 Task: Create Card IT Infrastructure Planning in Board Team Collaboration Software to Workspace Business Incubators. Create Card Philosophy Conference Review in Board Social Media Community Management to Workspace Business Incubators. Create Card IT Infrastructure Execution in Board Market Analysis for Industry Trend Identification to Workspace Business Incubators
Action: Mouse moved to (230, 162)
Screenshot: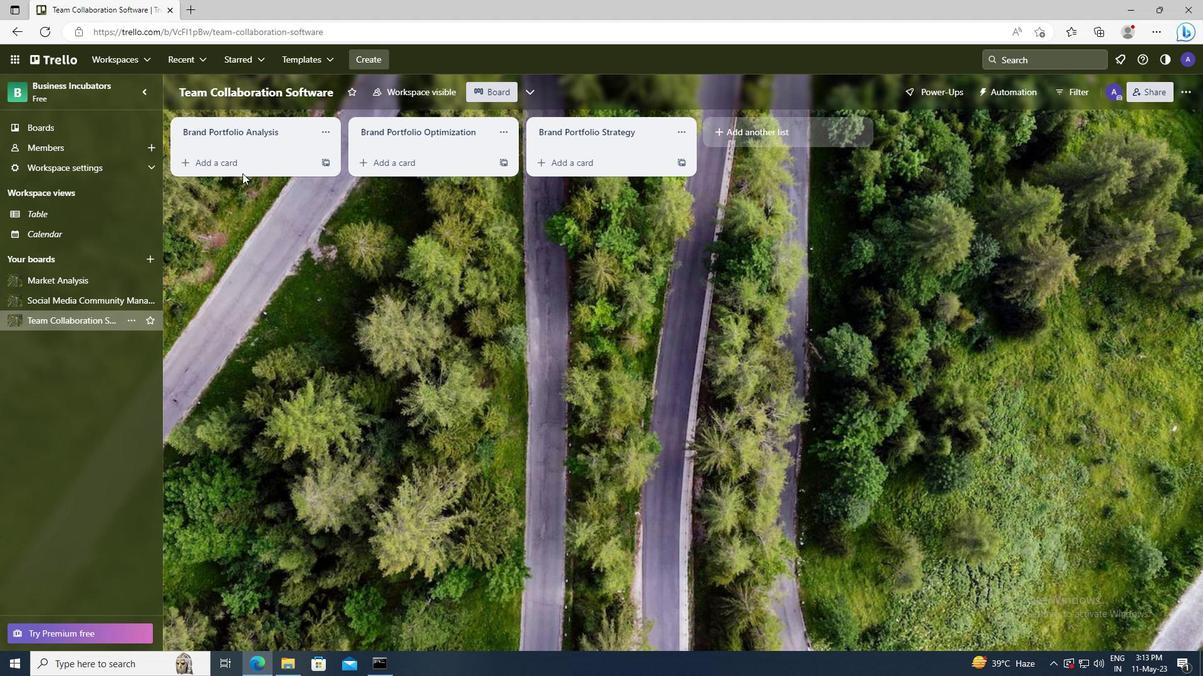 
Action: Mouse pressed left at (230, 162)
Screenshot: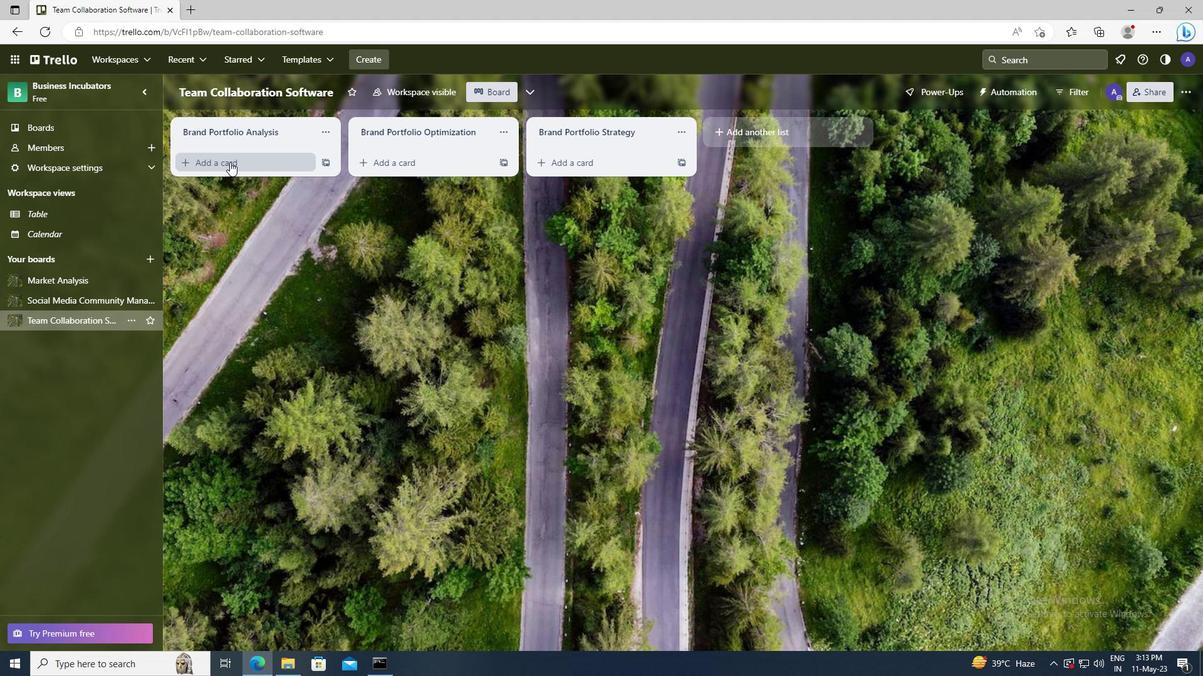 
Action: Key pressed <Key.shift>IT<Key.space><Key.shift>INFRASTRUCTURE<Key.space><Key.shift>PLANNING
Screenshot: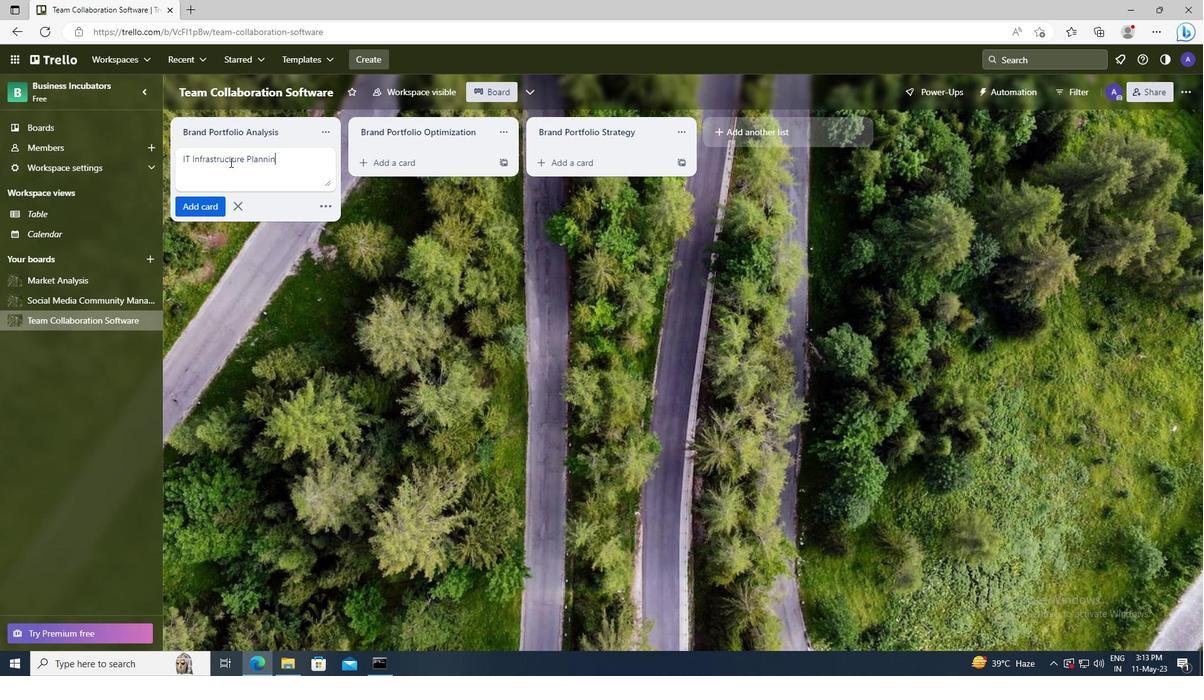 
Action: Mouse moved to (208, 202)
Screenshot: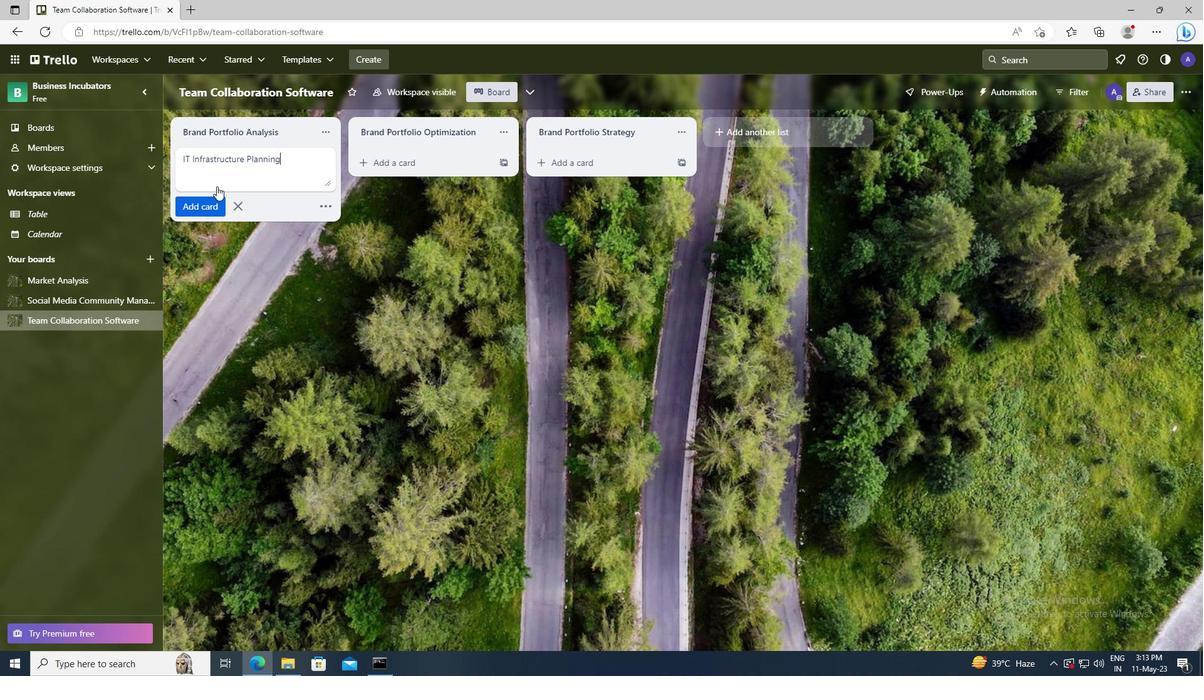 
Action: Mouse pressed left at (208, 202)
Screenshot: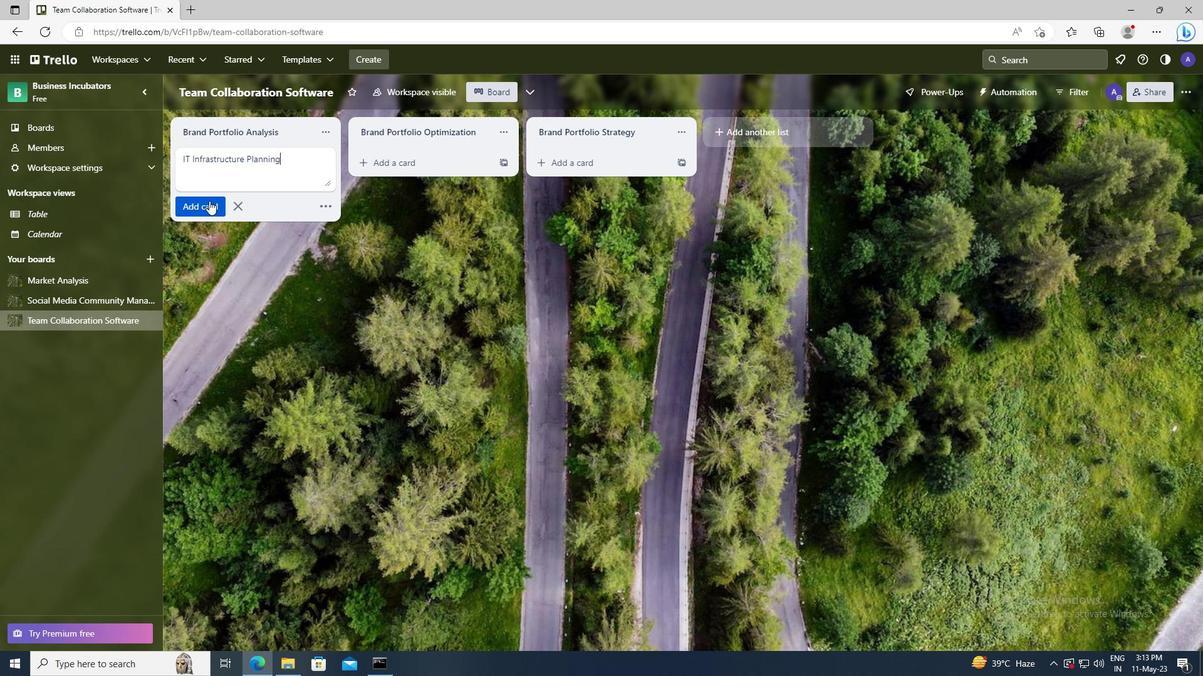 
Action: Mouse moved to (105, 300)
Screenshot: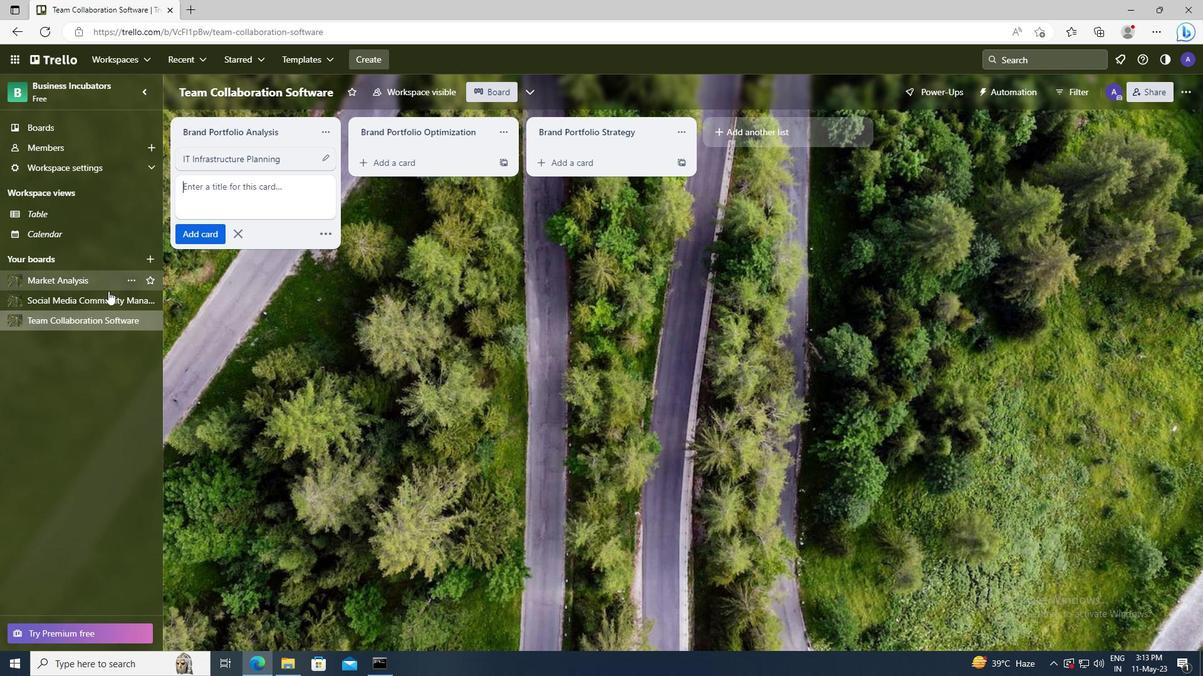 
Action: Mouse pressed left at (105, 300)
Screenshot: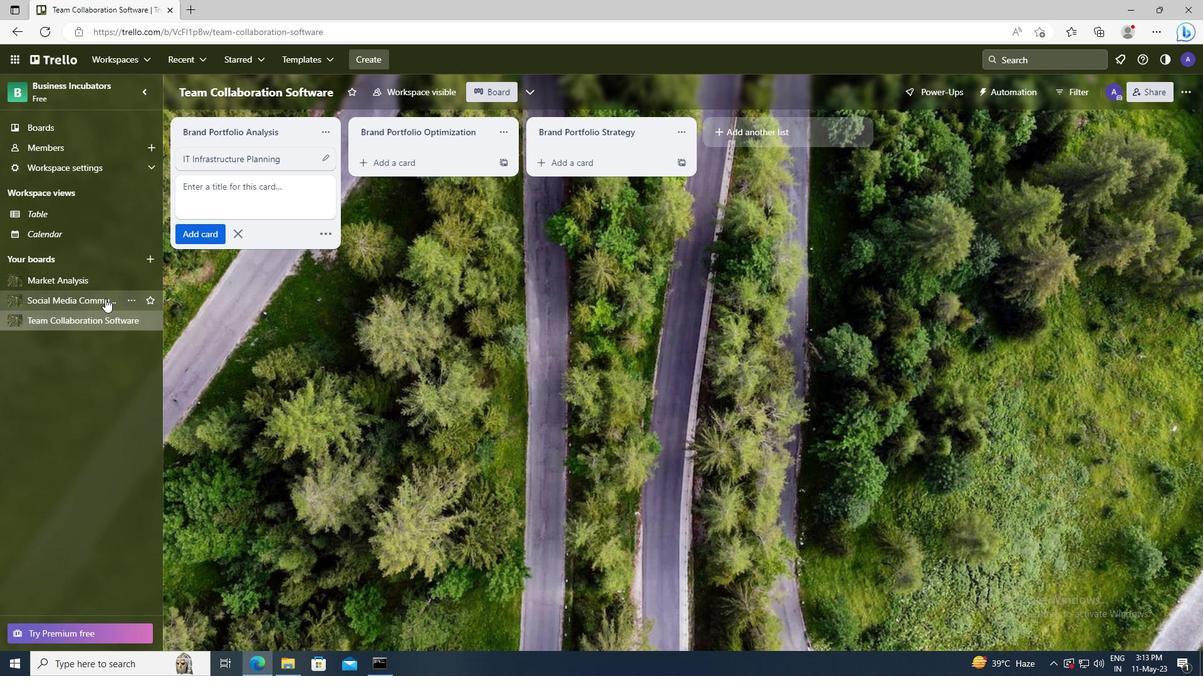 
Action: Mouse moved to (213, 164)
Screenshot: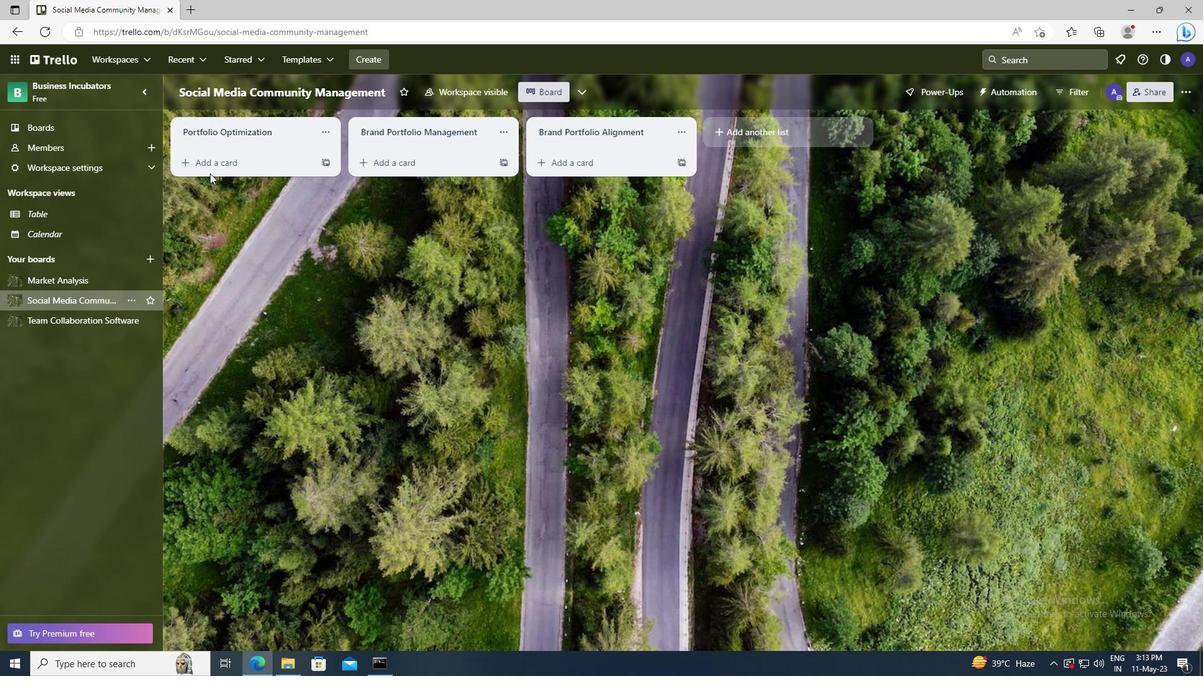 
Action: Mouse pressed left at (213, 164)
Screenshot: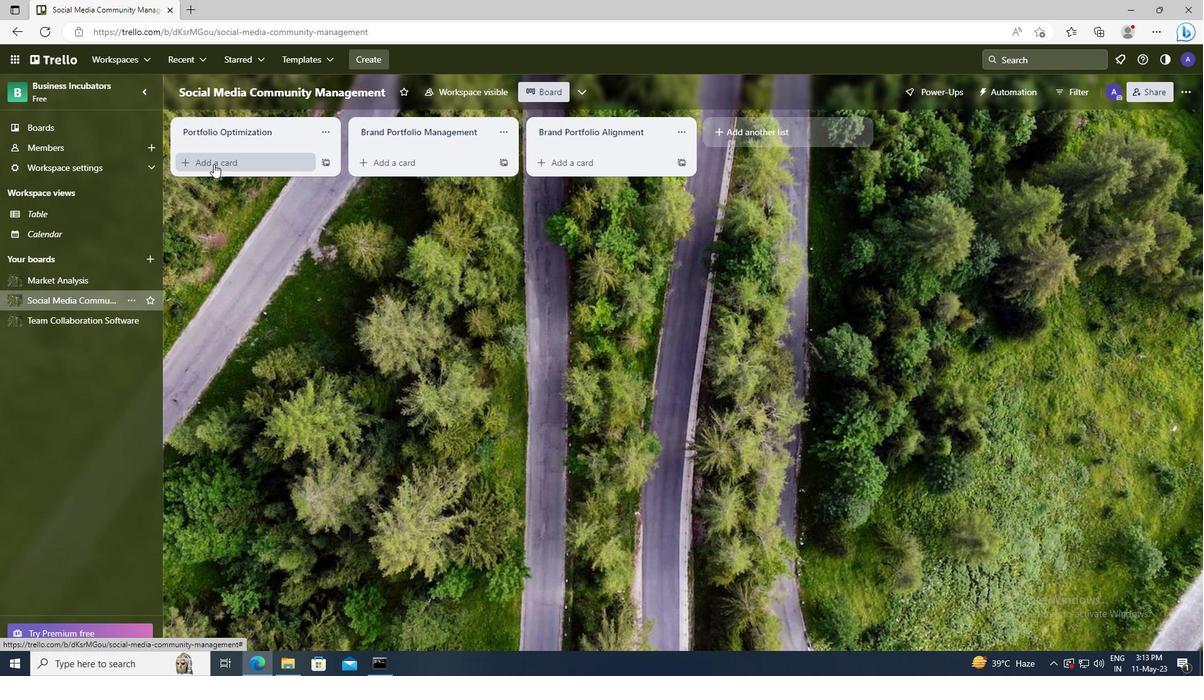
Action: Key pressed <Key.shift>PHILOSOPHY<Key.space><Key.shift>CONFERENCE<Key.space><Key.shift>REVIEW
Screenshot: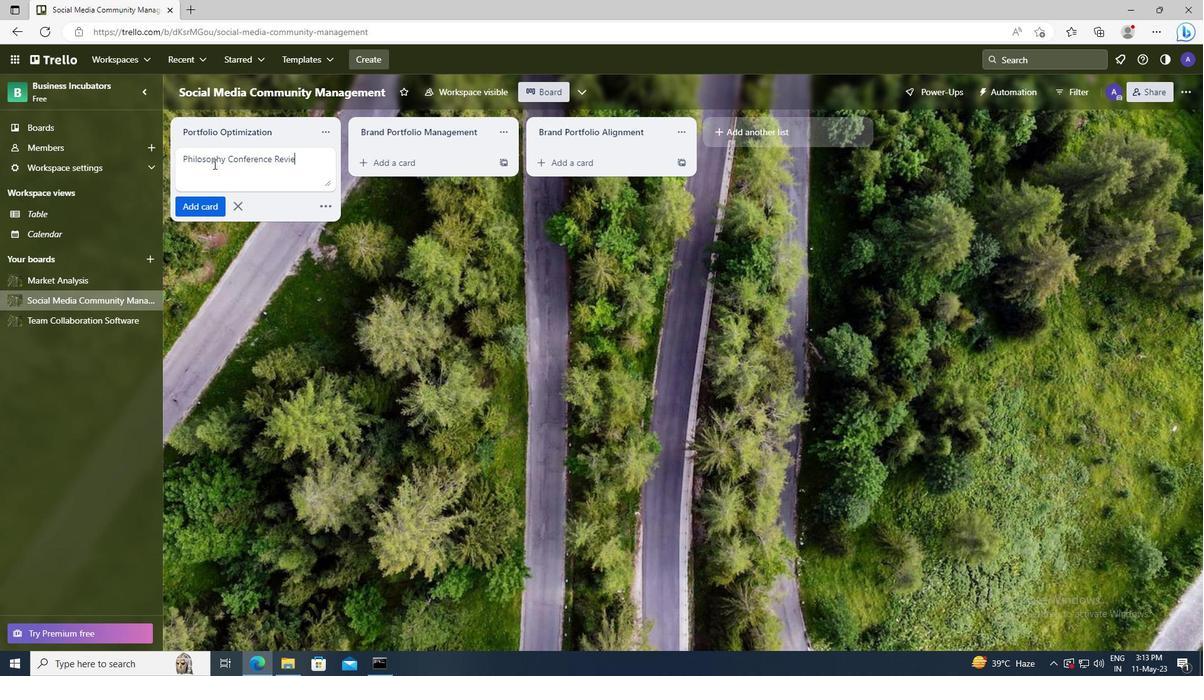 
Action: Mouse moved to (206, 204)
Screenshot: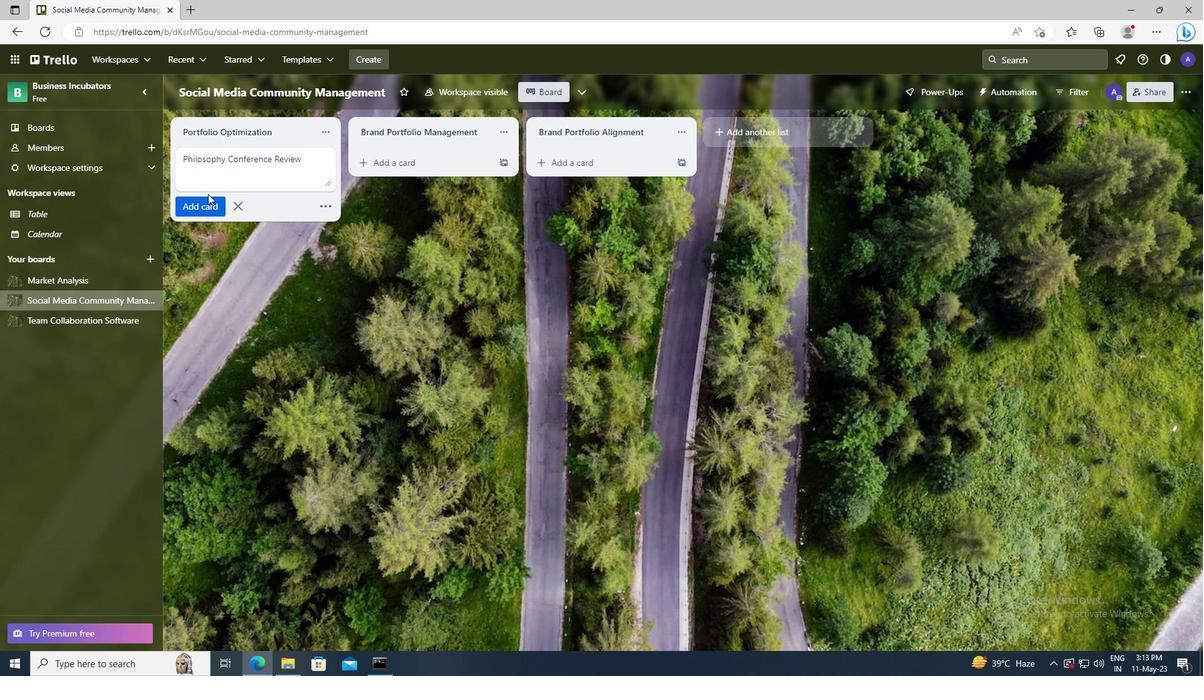 
Action: Mouse pressed left at (206, 204)
Screenshot: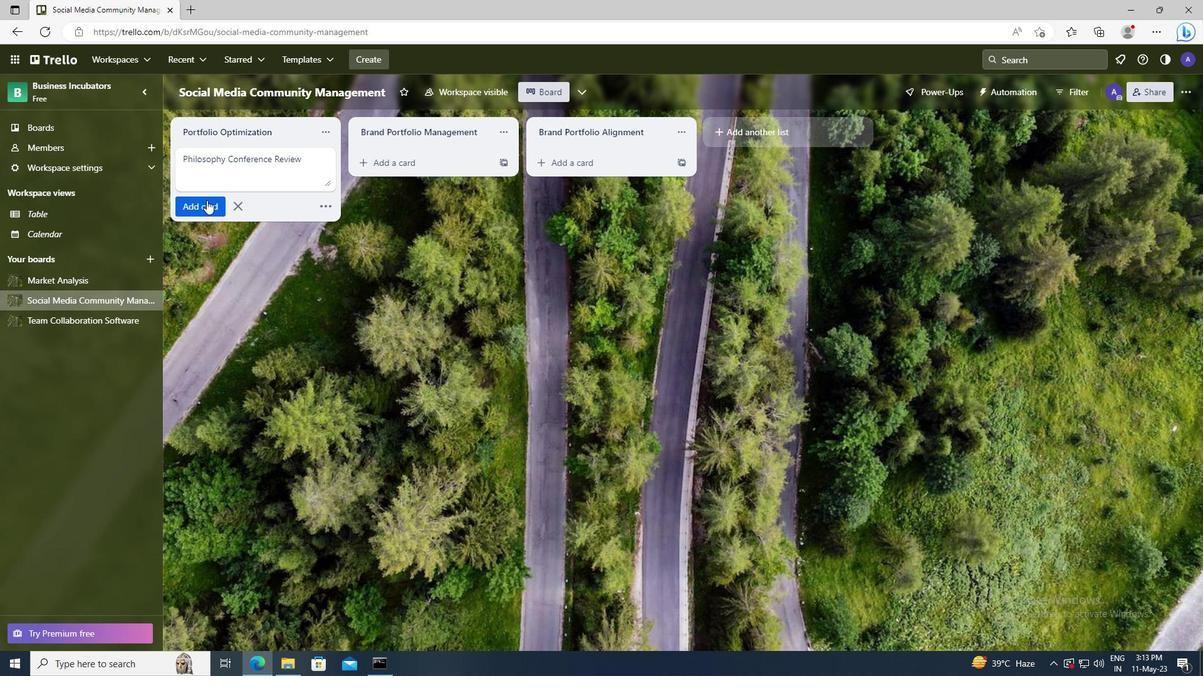 
Action: Mouse moved to (83, 278)
Screenshot: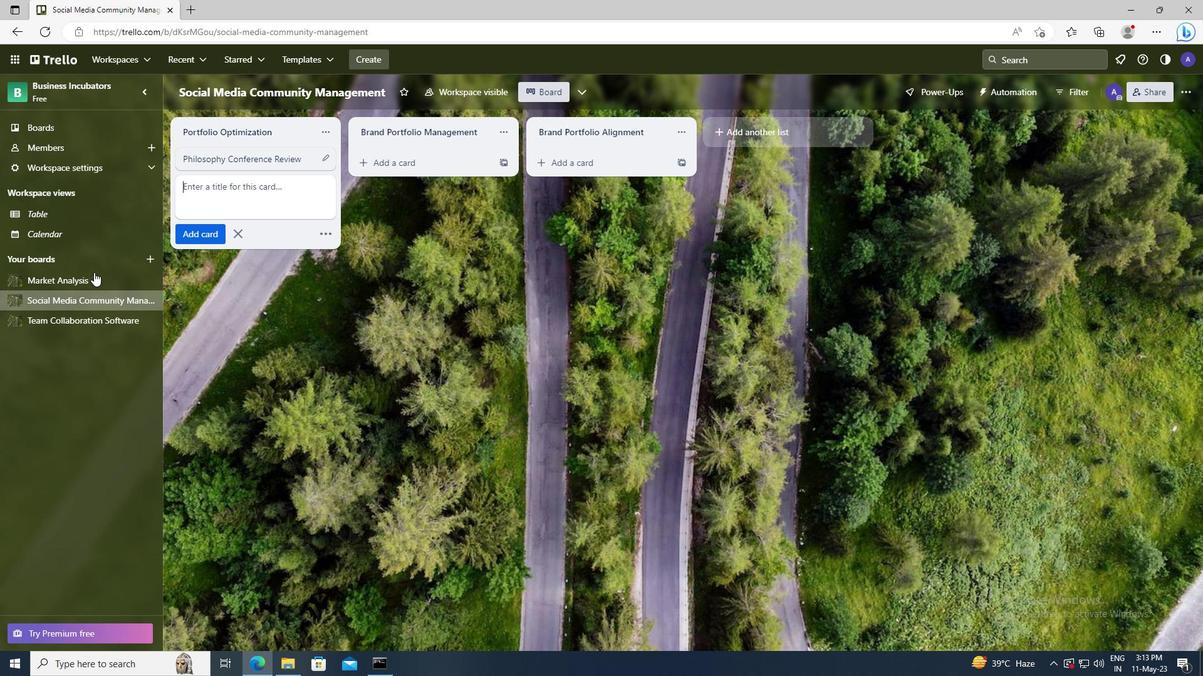 
Action: Mouse pressed left at (83, 278)
Screenshot: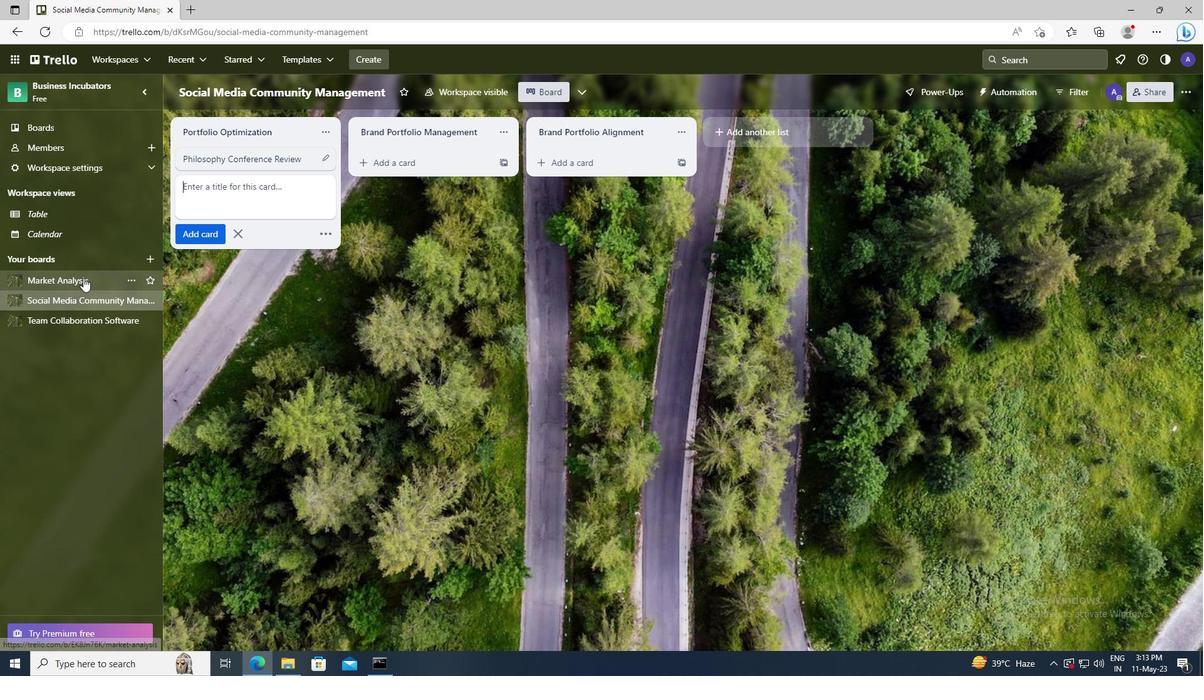 
Action: Mouse moved to (209, 165)
Screenshot: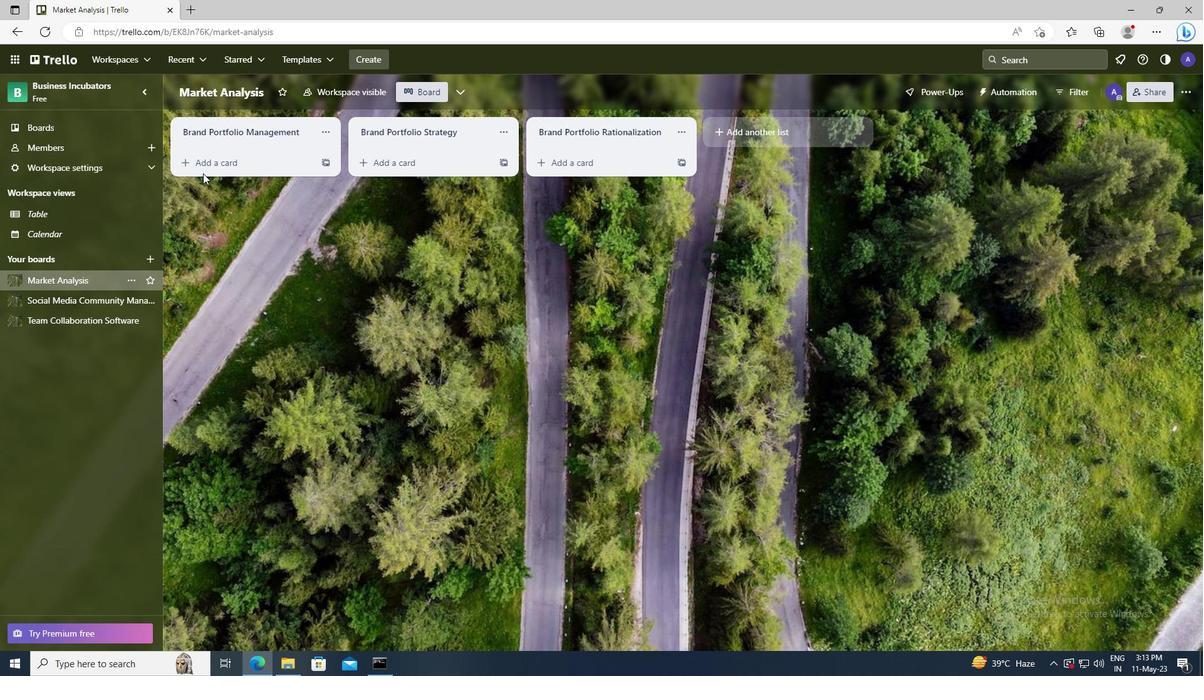 
Action: Mouse pressed left at (209, 165)
Screenshot: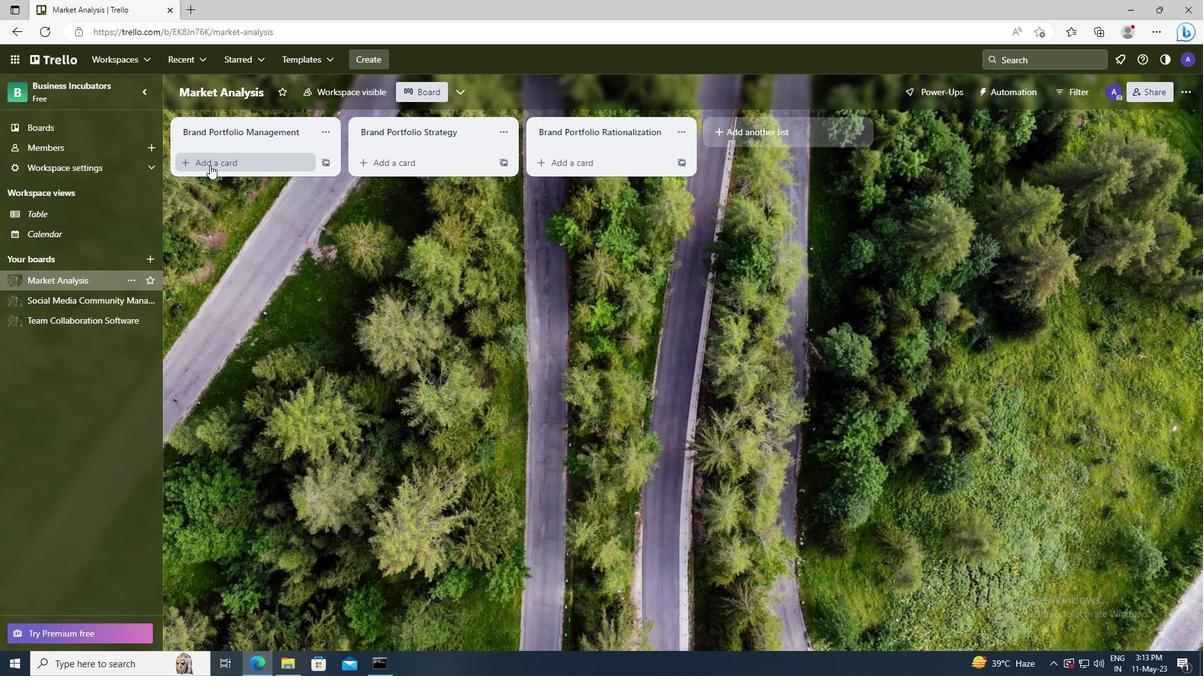 
Action: Key pressed <Key.shift>IT<Key.space><Key.shift>INFRASTRUCTURE<Key.space><Key.shift>EXECUTION
Screenshot: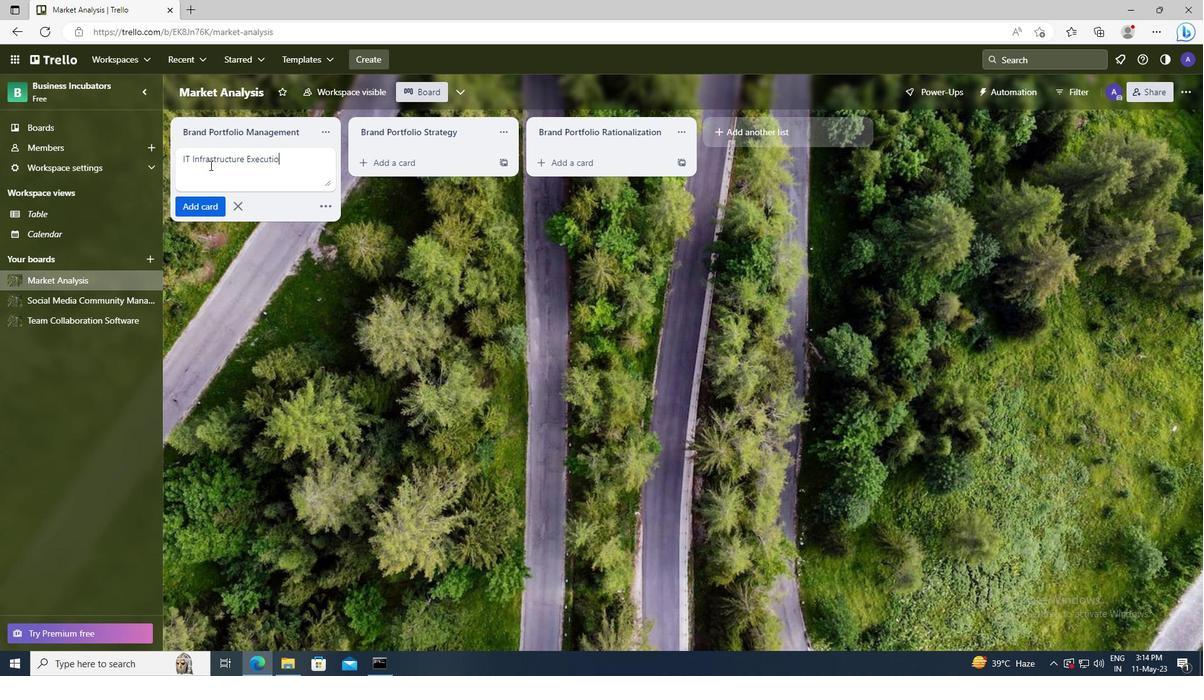 
Action: Mouse moved to (212, 204)
Screenshot: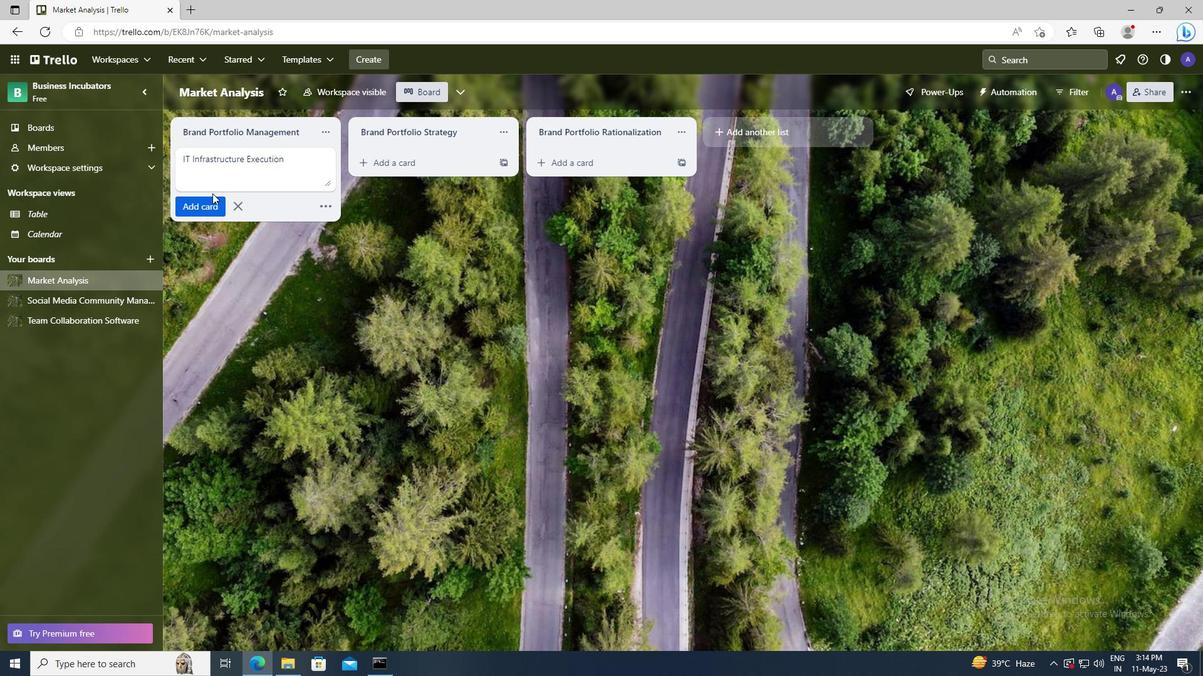 
Action: Mouse pressed left at (212, 204)
Screenshot: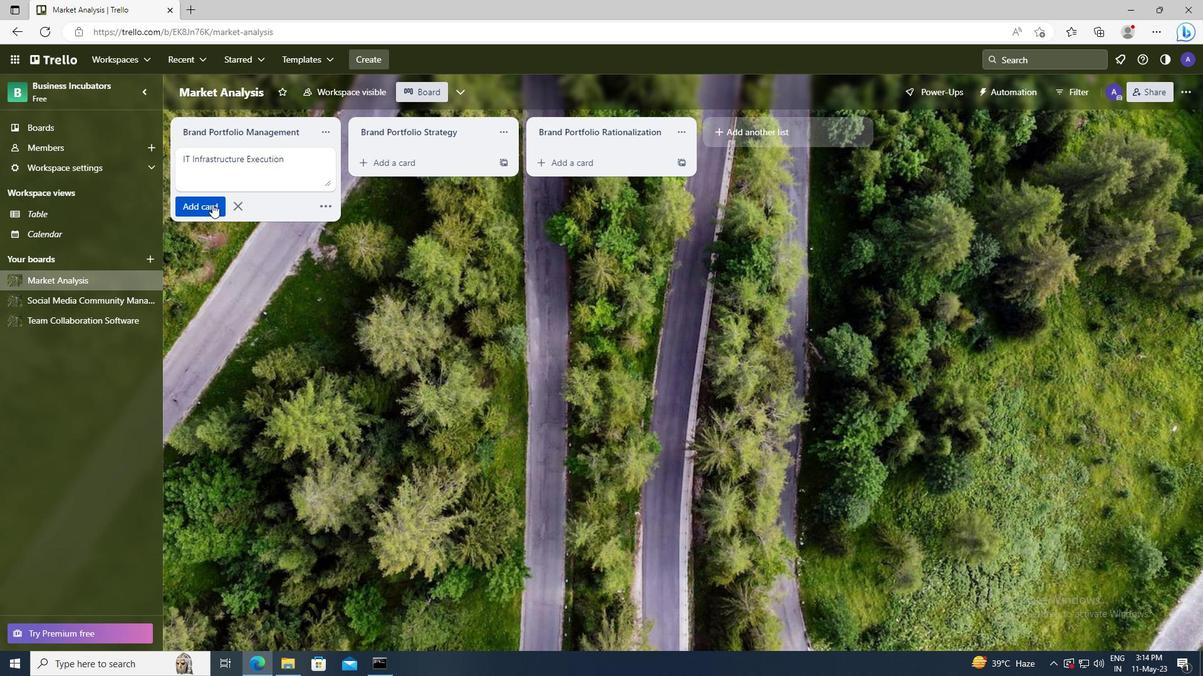 
